 Task: Add the task  Add support for voice commands to the mobile app to the section Change Management Sprint in the project TransitPlan and add a Due Date to the respective task as 2023/10/04.
Action: Mouse moved to (676, 484)
Screenshot: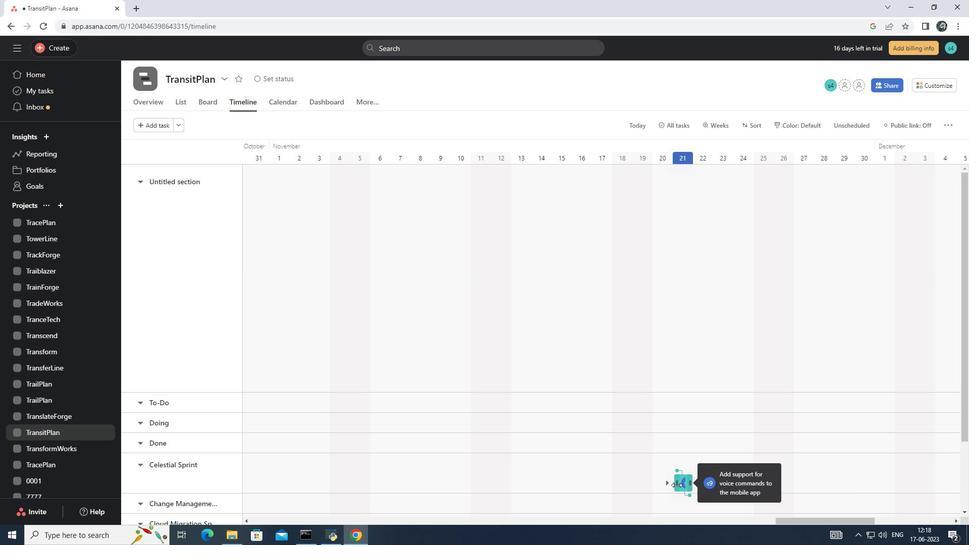 
Action: Mouse pressed left at (676, 484)
Screenshot: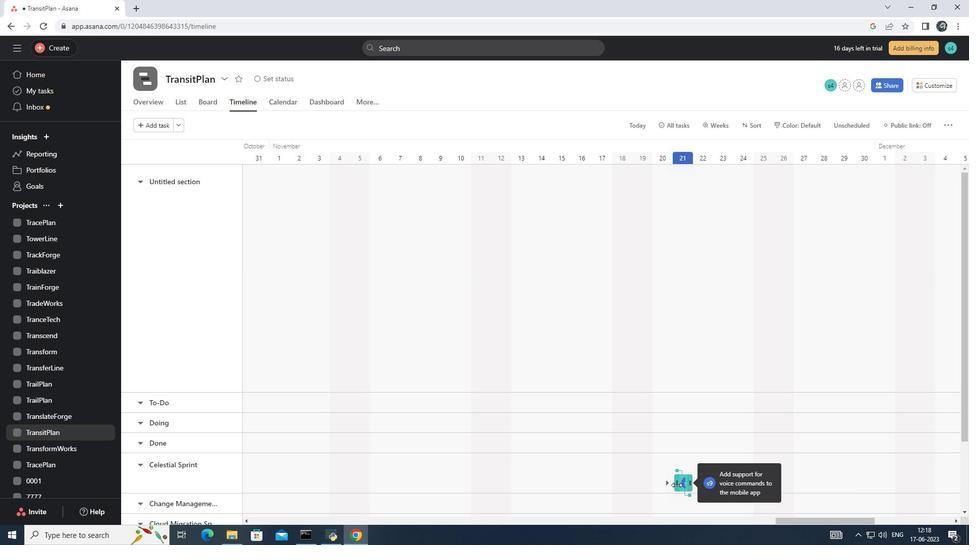 
Action: Mouse moved to (680, 484)
Screenshot: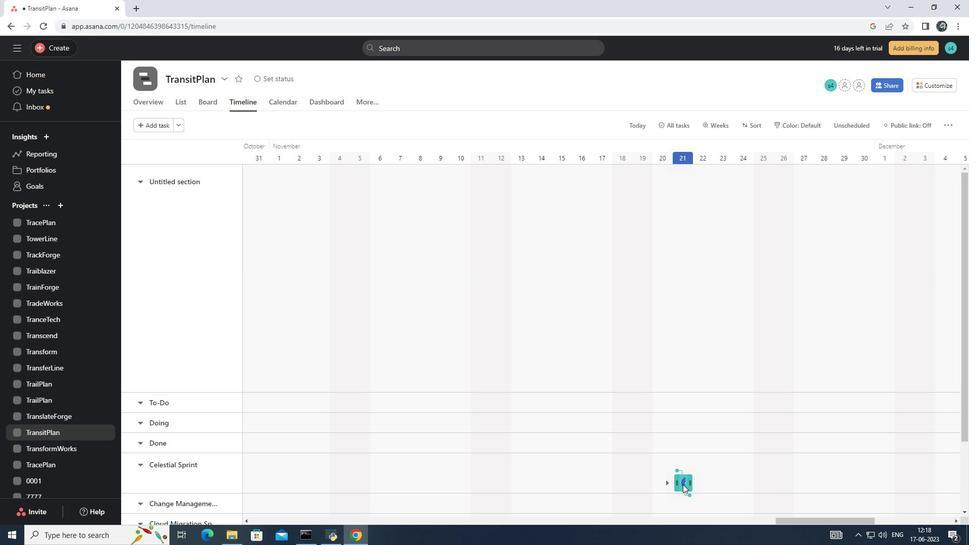 
Action: Mouse pressed left at (680, 484)
Screenshot: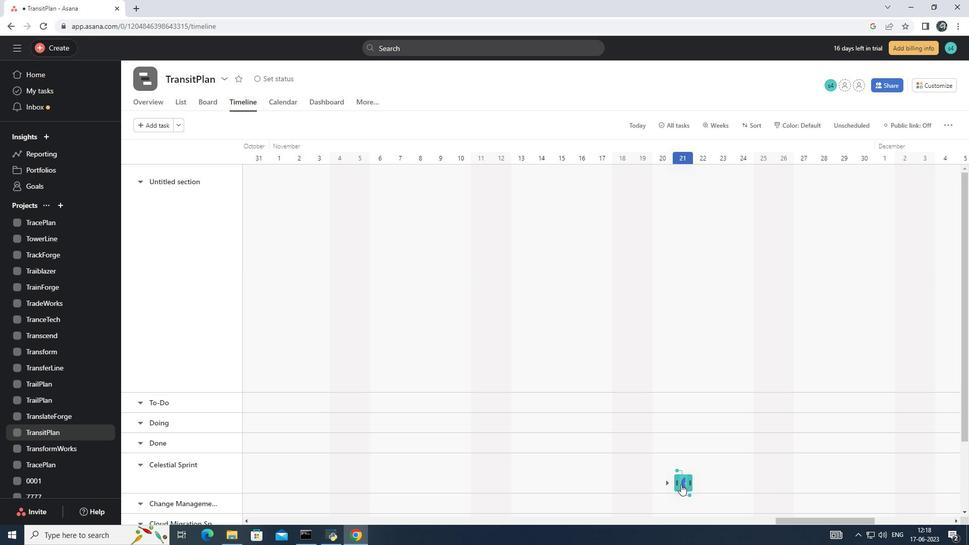 
Action: Mouse moved to (792, 222)
Screenshot: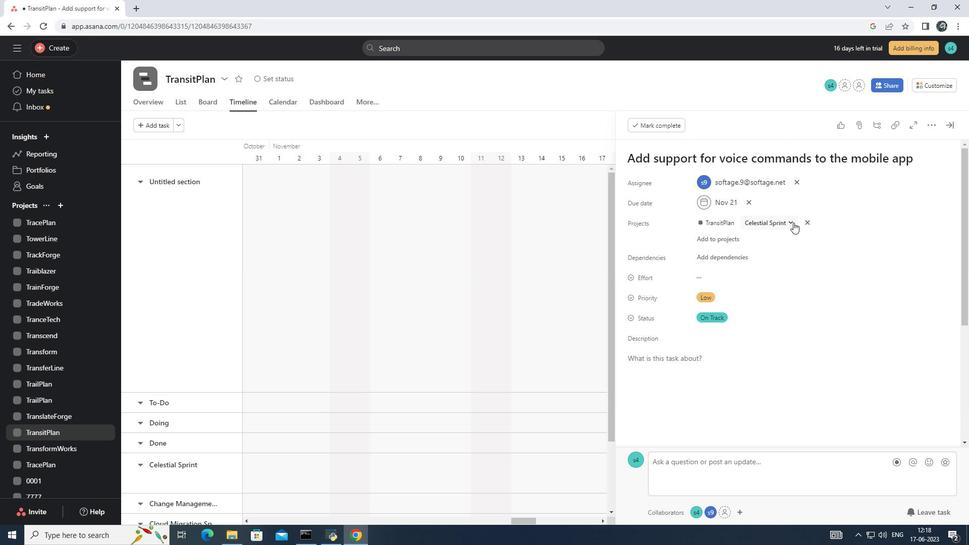 
Action: Mouse pressed left at (792, 222)
Screenshot: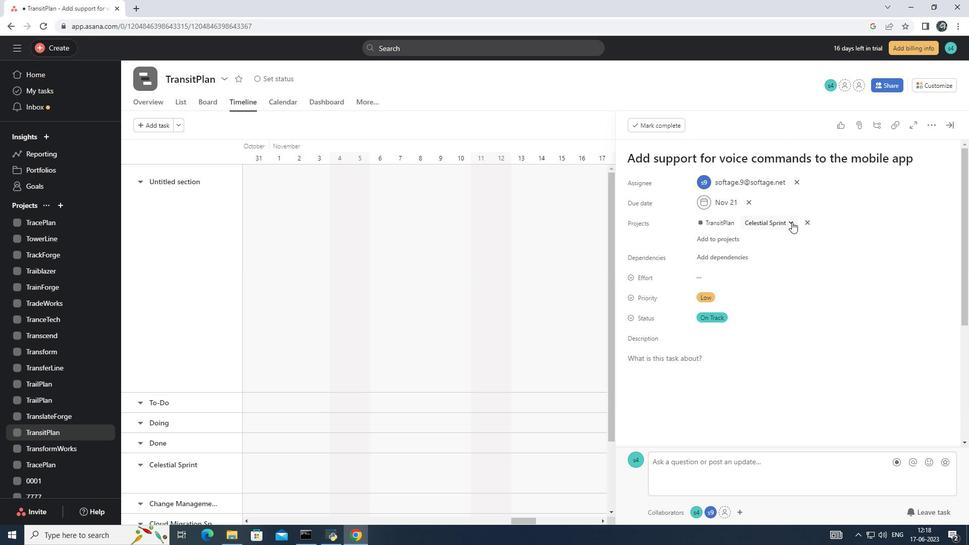 
Action: Mouse moved to (764, 334)
Screenshot: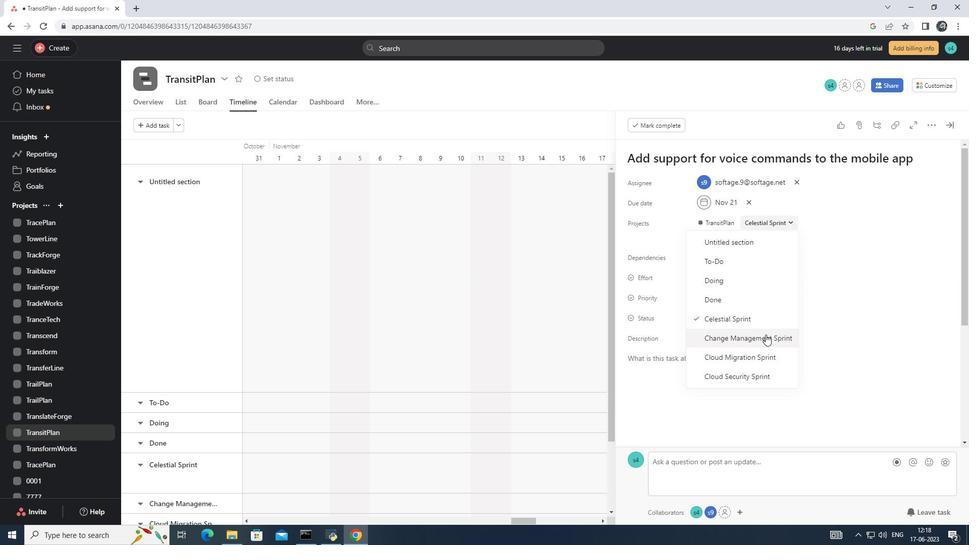 
Action: Mouse pressed left at (764, 334)
Screenshot: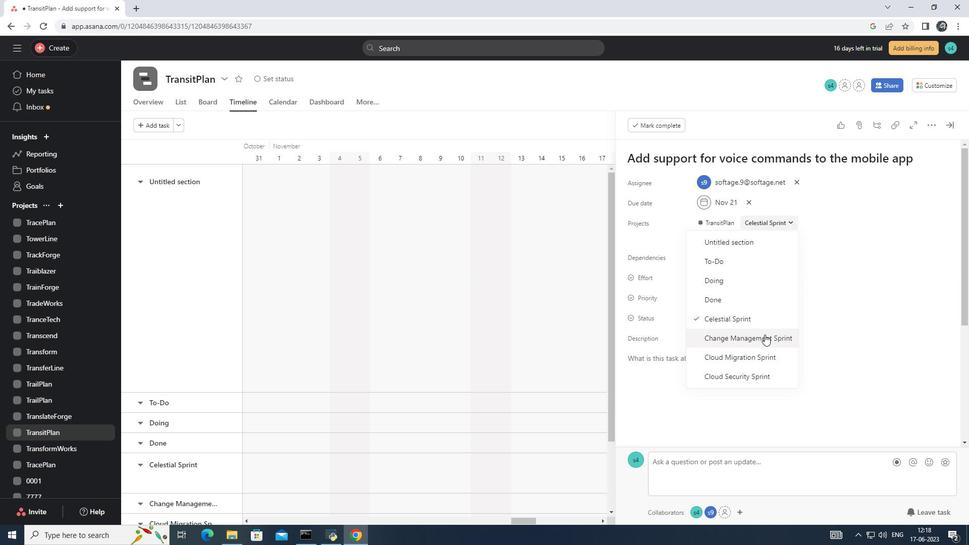 
Action: Mouse moved to (749, 202)
Screenshot: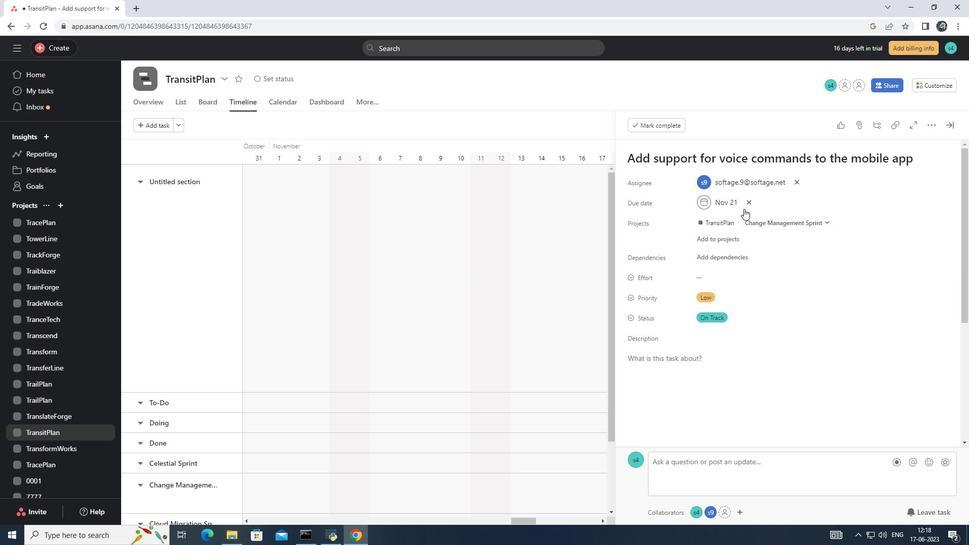 
Action: Mouse pressed left at (749, 202)
Screenshot: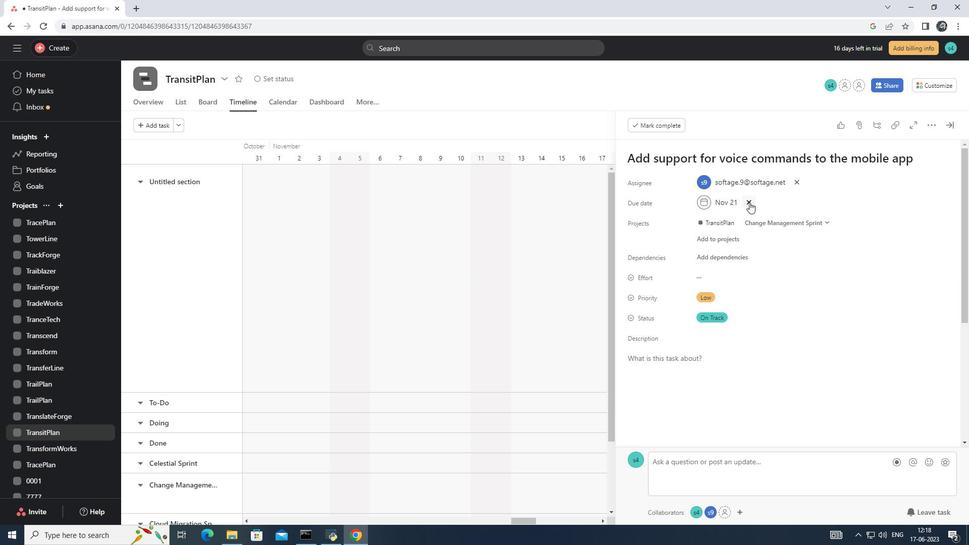 
Action: Mouse moved to (701, 200)
Screenshot: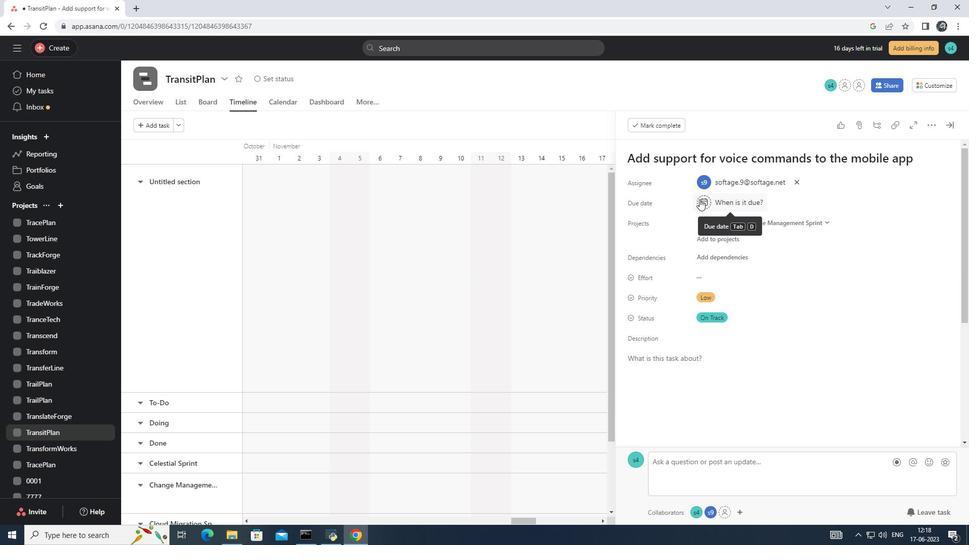
Action: Mouse pressed left at (701, 200)
Screenshot: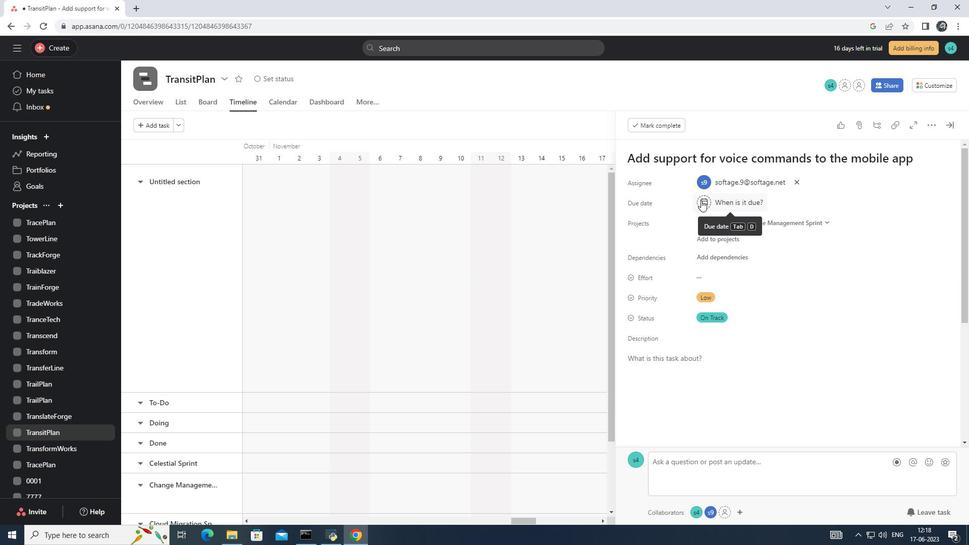 
Action: Mouse moved to (975, 83)
Screenshot: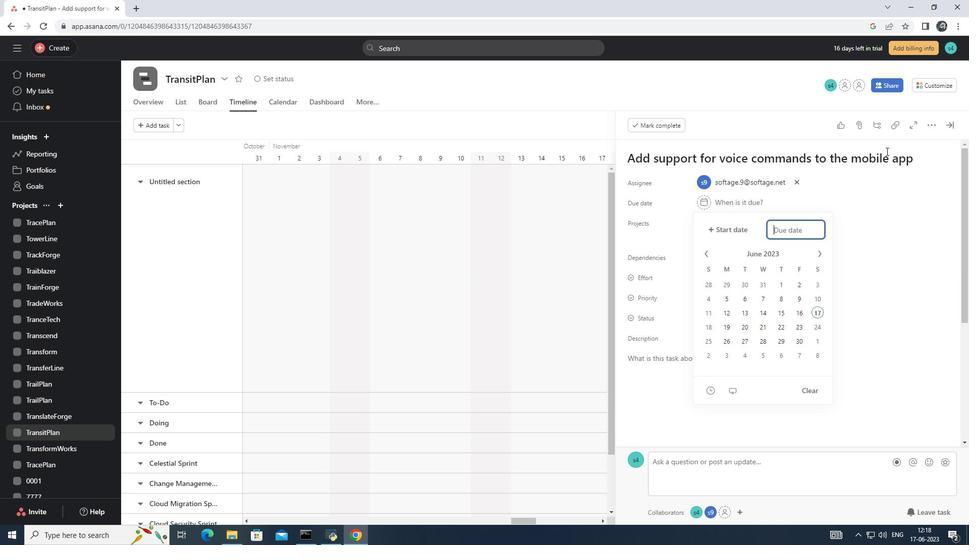 
Action: Key pressed 2023/10/04<Key.enter>
Screenshot: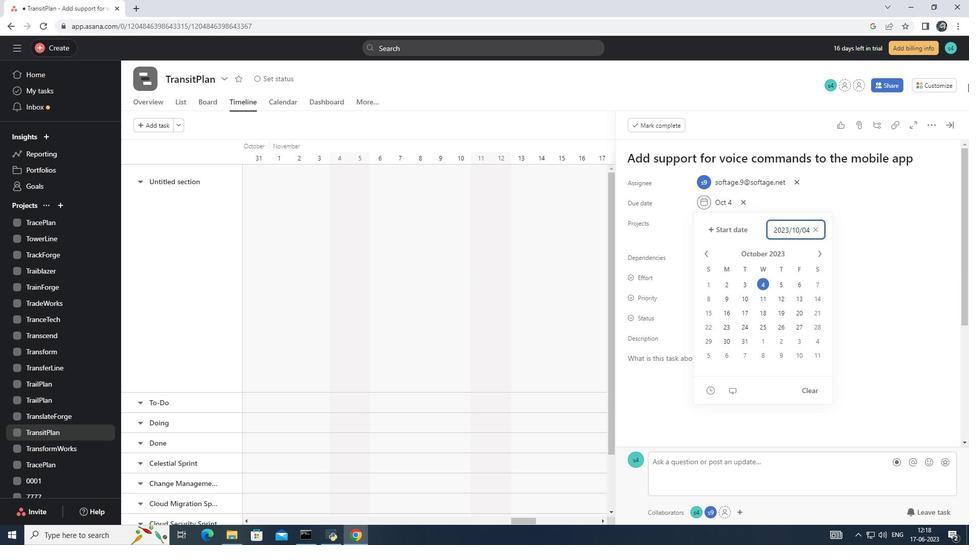 
Action: Mouse moved to (968, 79)
Screenshot: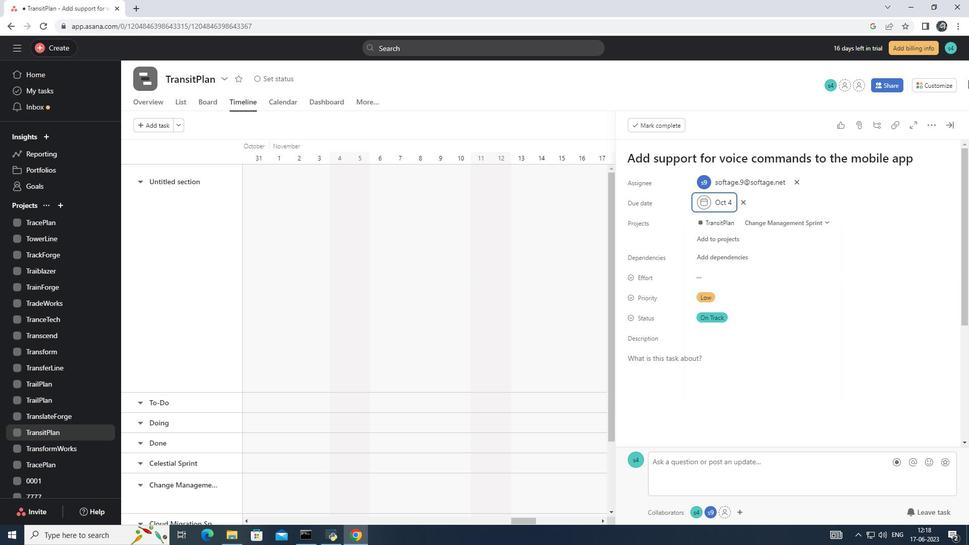 
